 Task: Download all favorites.
Action: Mouse moved to (1100, 61)
Screenshot: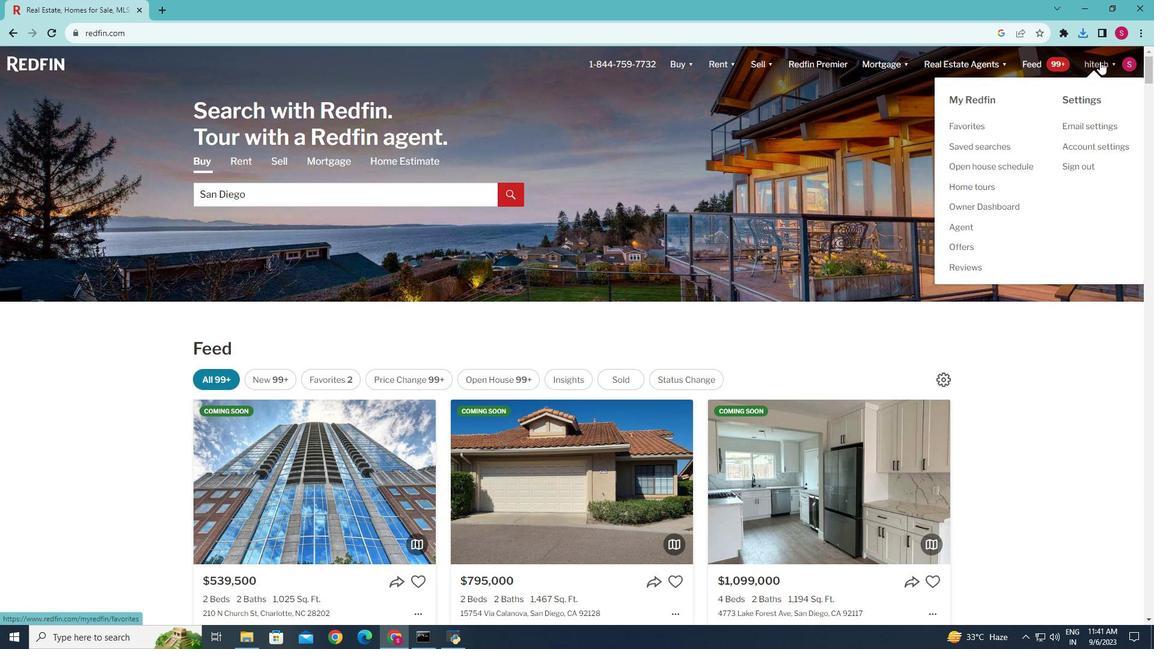 
Action: Mouse pressed left at (1100, 61)
Screenshot: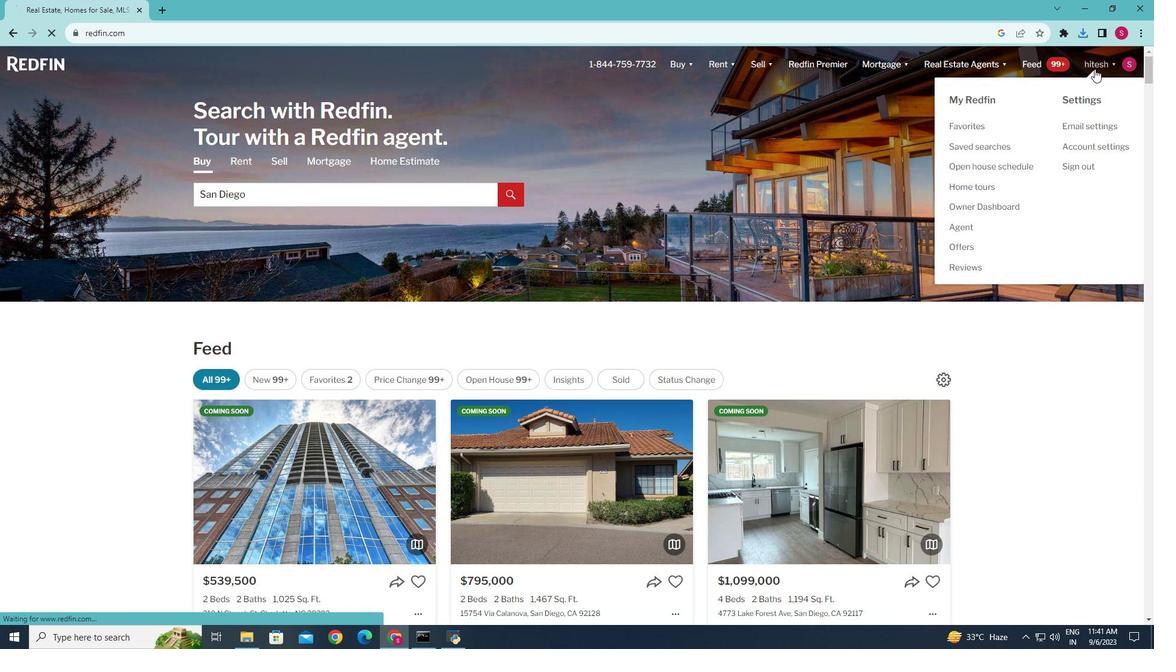 
Action: Mouse moved to (979, 126)
Screenshot: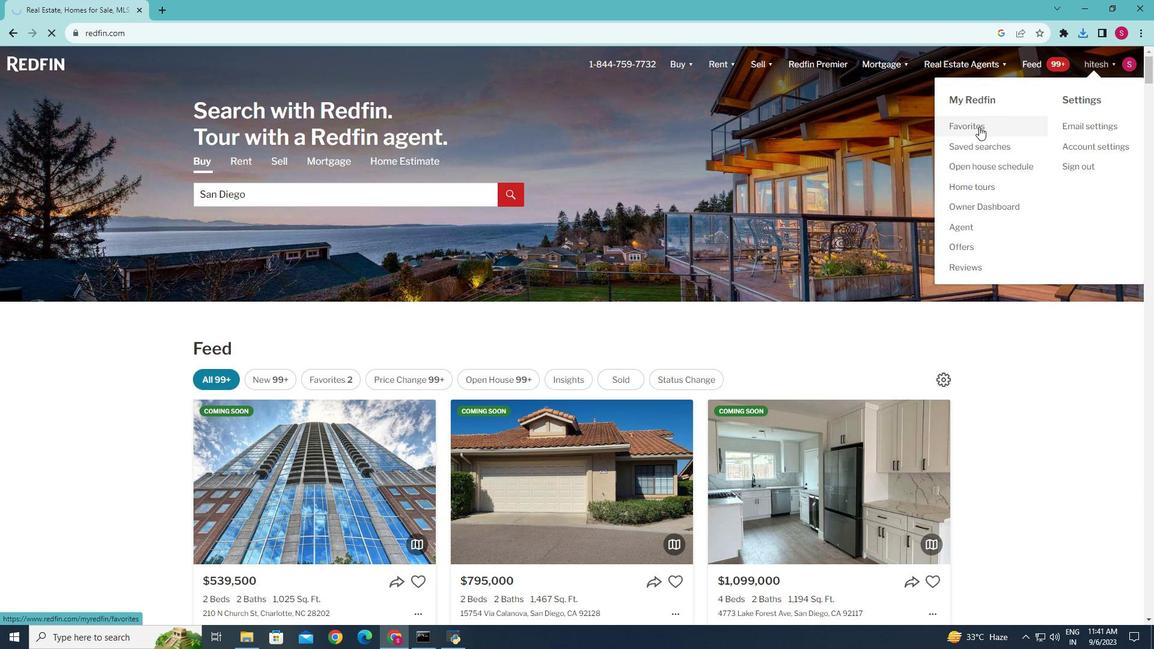 
Action: Mouse pressed left at (979, 126)
Screenshot: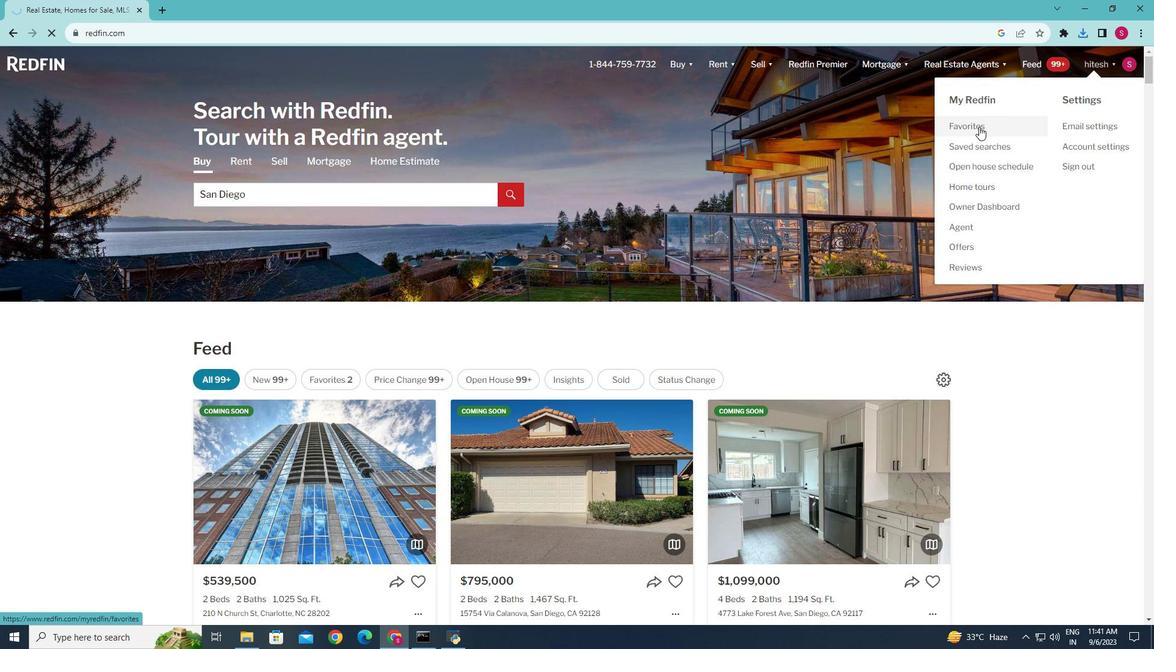 
Action: Mouse moved to (846, 151)
Screenshot: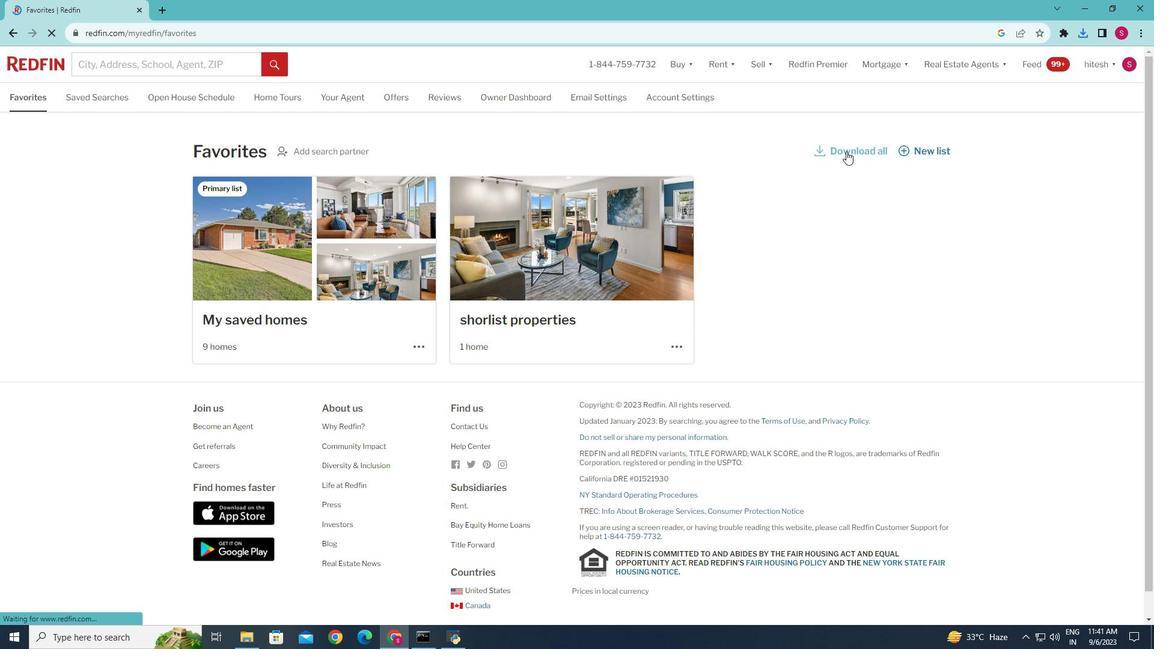 
Action: Mouse pressed left at (846, 151)
Screenshot: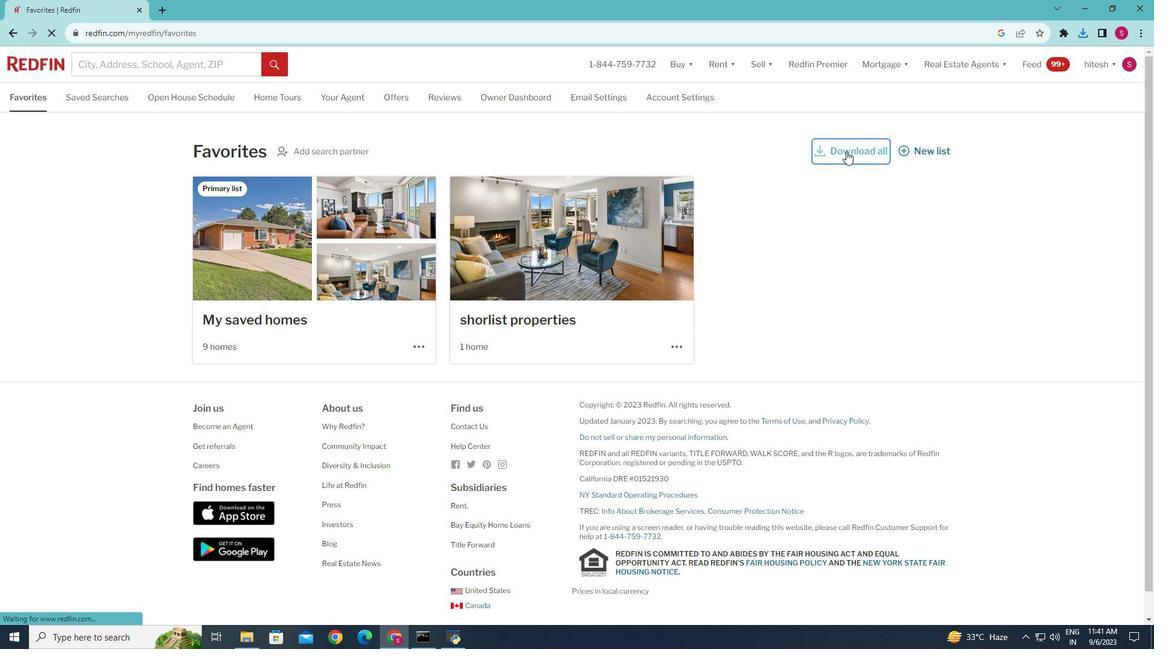 
Action: Mouse moved to (841, 170)
Screenshot: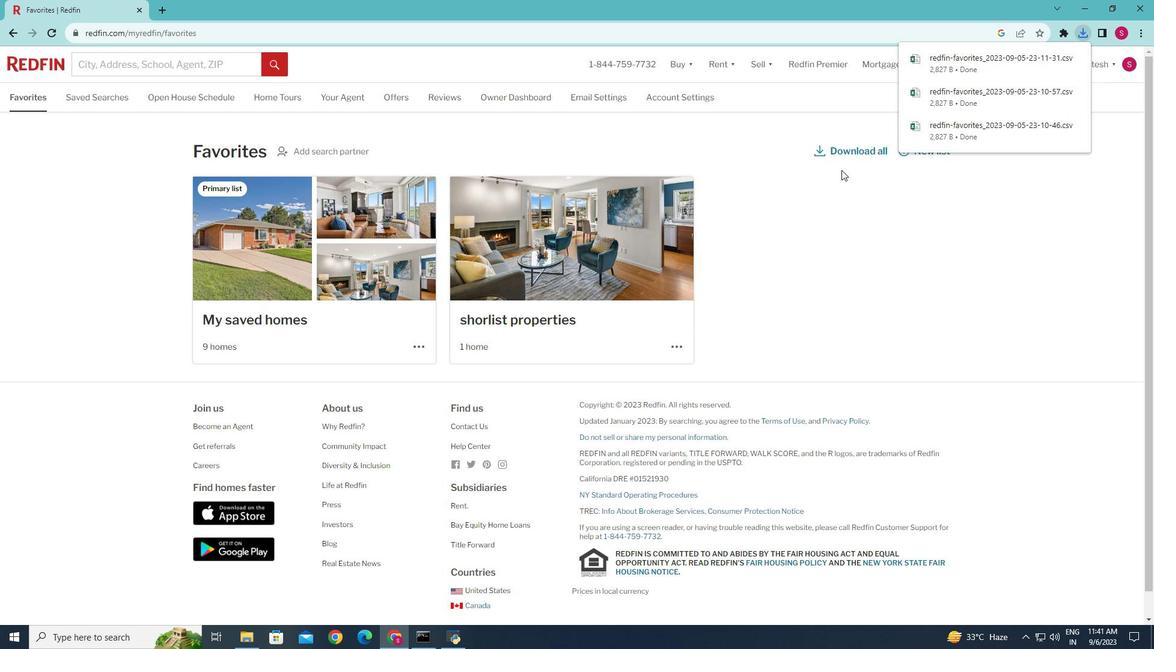 
